 Task: Open Card Card0000000079 in Board Board0000000020 in Workspace WS0000000007 in Trello. Add Member Prateek.ku2001@gmail.com to Card Card0000000079 in Board Board0000000020 in Workspace WS0000000007 in Trello. Add Orange Label titled Label0000000079 to Card Card0000000079 in Board Board0000000020 in Workspace WS0000000007 in Trello. Add Checklist CL0000000079 to Card Card0000000079 in Board Board0000000020 in Workspace WS0000000007 in Trello. Add Dates with Start Date as Oct 01 2023 and Due Date as Oct 31 2023 to Card Card0000000079 in Board Board0000000020 in Workspace WS0000000007 in Trello
Action: Mouse moved to (295, 394)
Screenshot: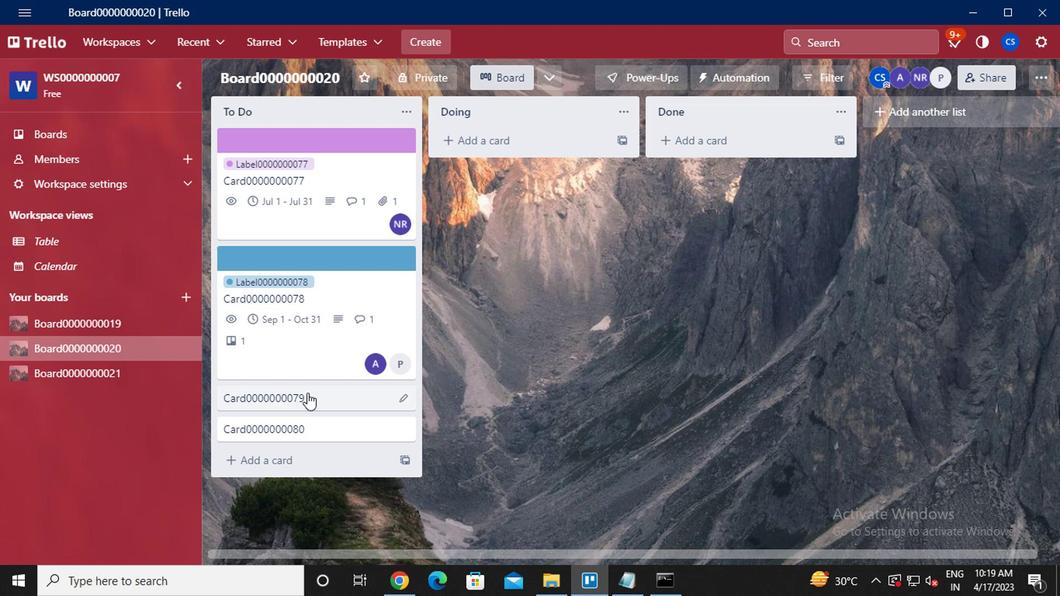 
Action: Mouse pressed left at (295, 394)
Screenshot: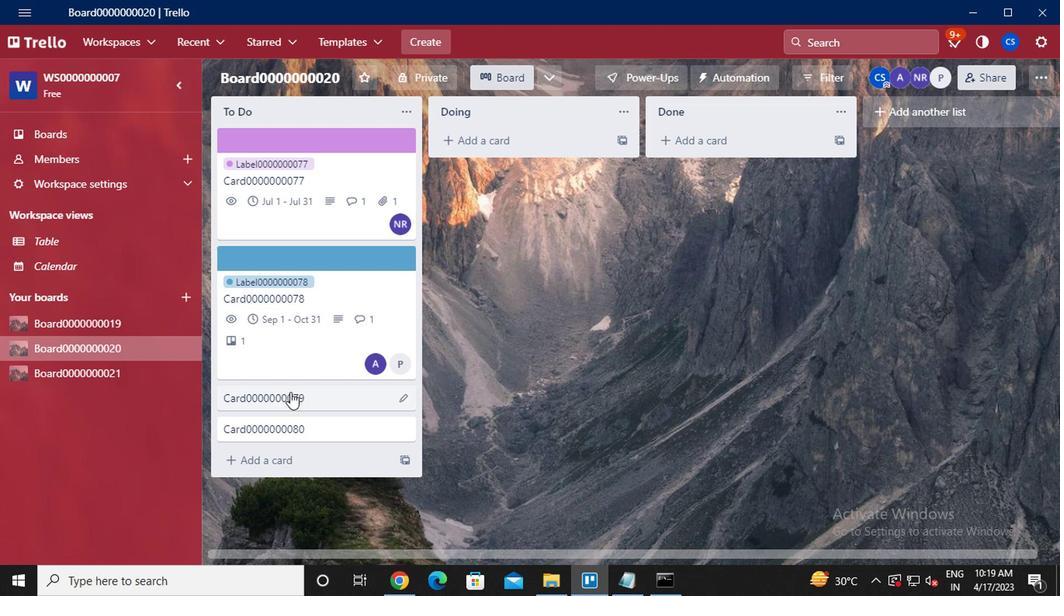 
Action: Mouse moved to (719, 213)
Screenshot: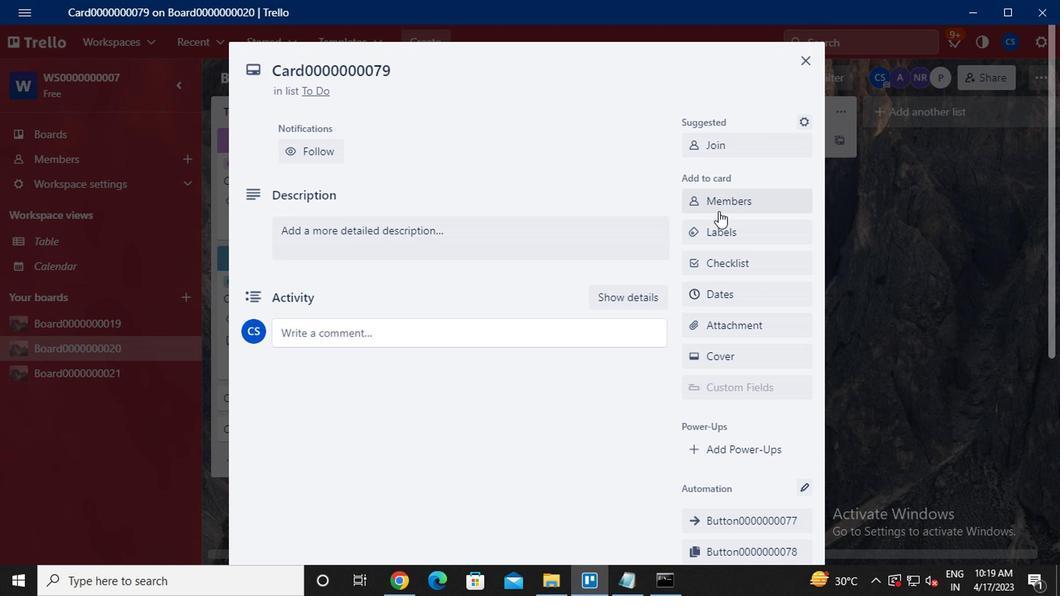 
Action: Mouse pressed left at (719, 213)
Screenshot: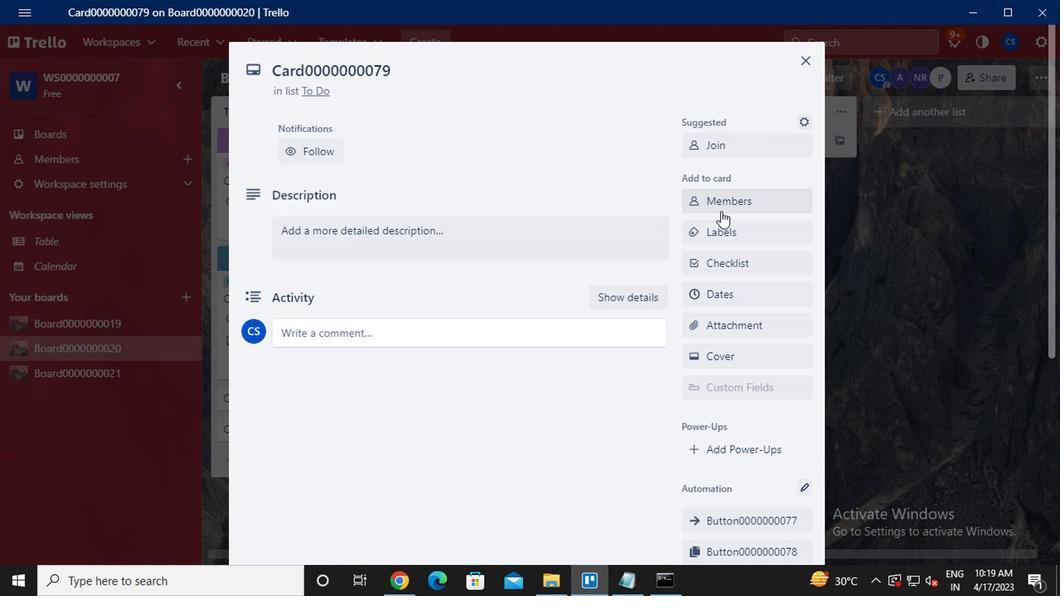 
Action: Mouse moved to (637, 272)
Screenshot: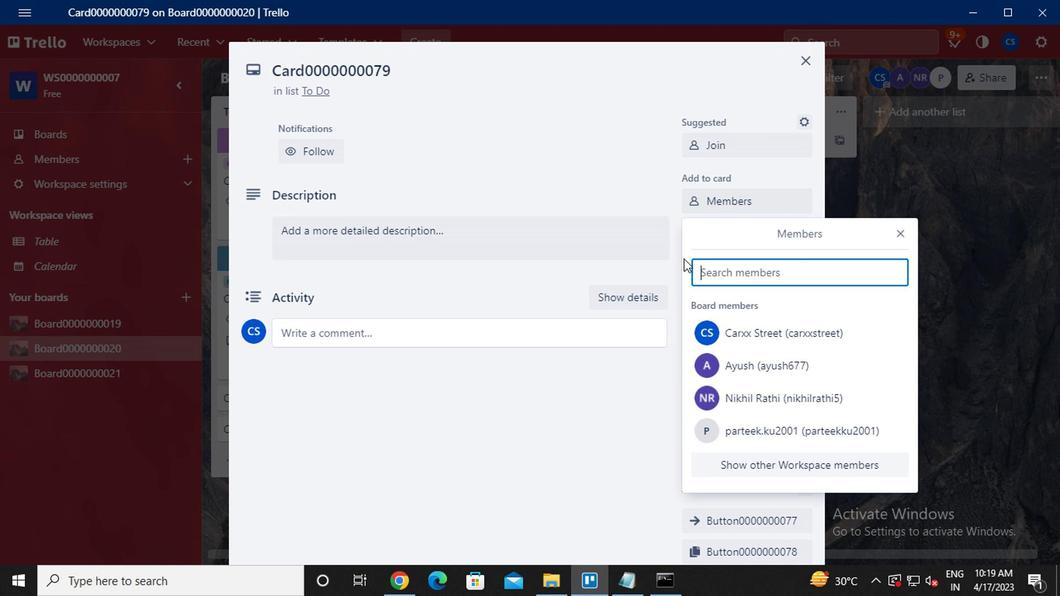 
Action: Key pressed <Key.caps_lock><Key.caps_lock>parteek.ku2001<Key.shift><Key.shift><Key.shift><Key.shift>@GMAIL.COM
Screenshot: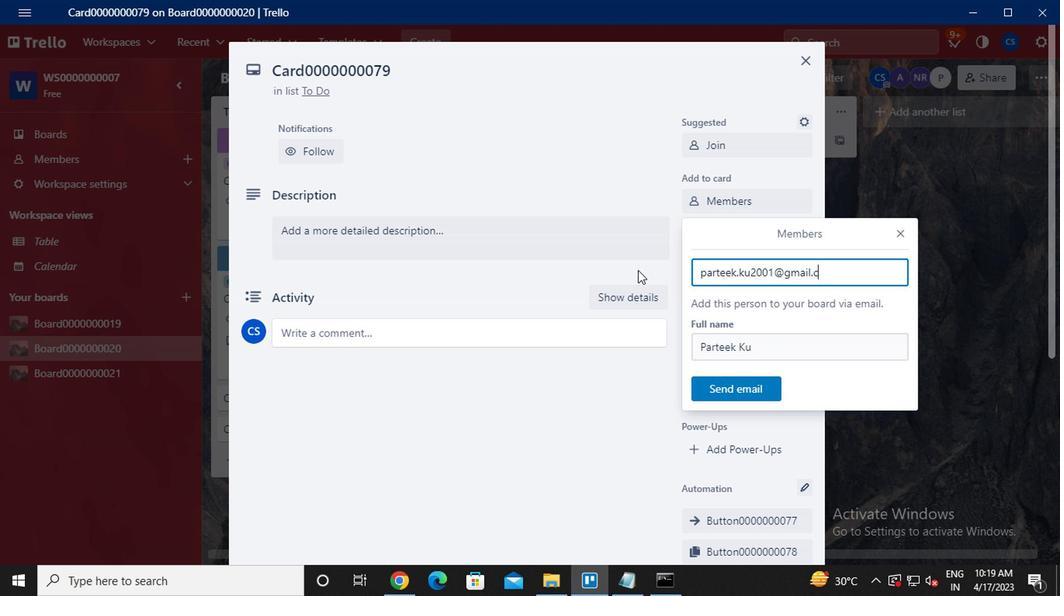 
Action: Mouse moved to (728, 385)
Screenshot: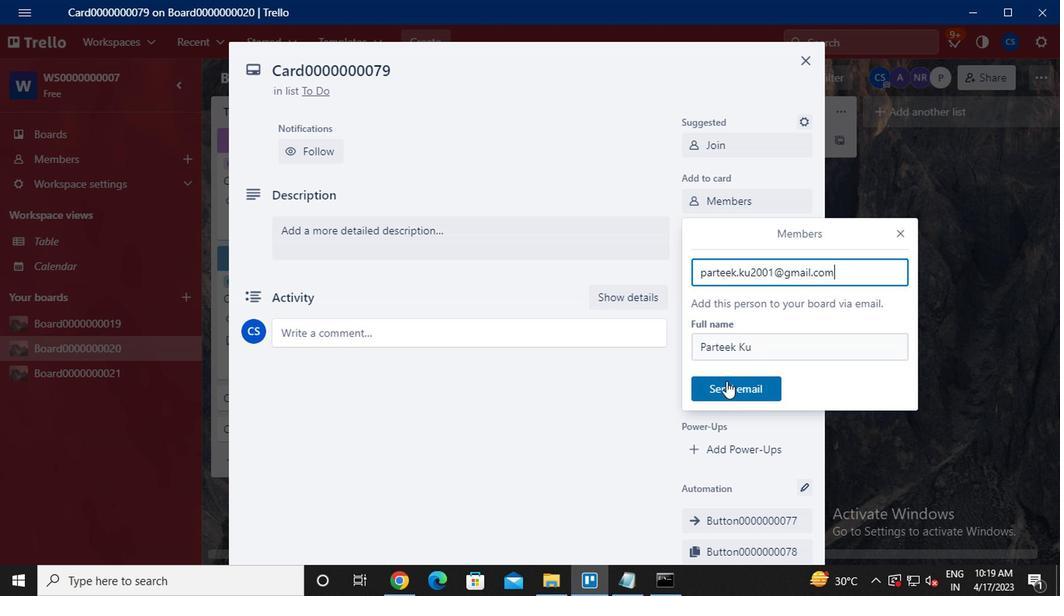 
Action: Mouse pressed left at (728, 385)
Screenshot: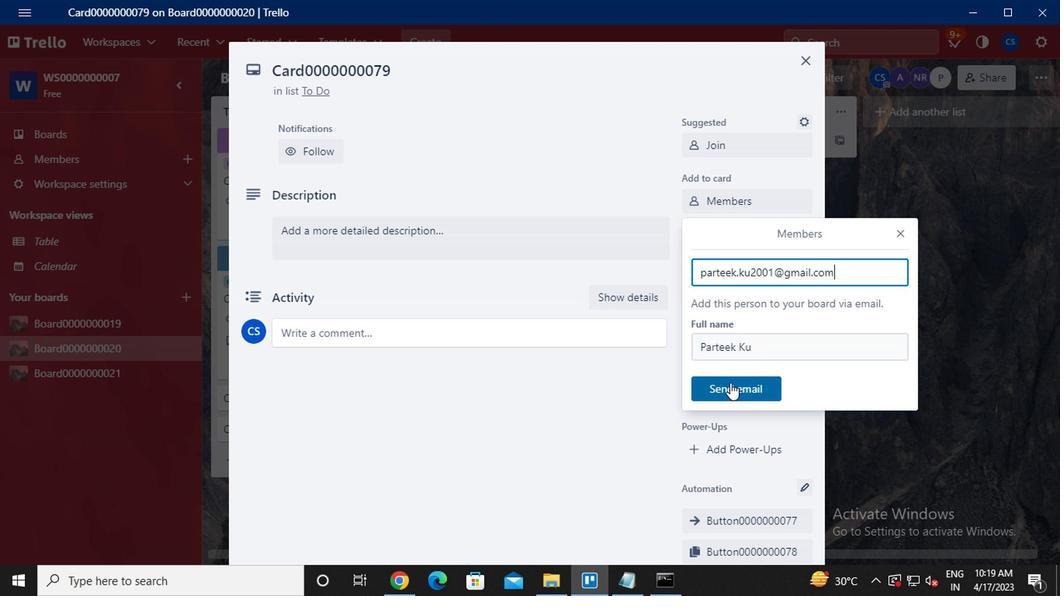 
Action: Mouse moved to (737, 243)
Screenshot: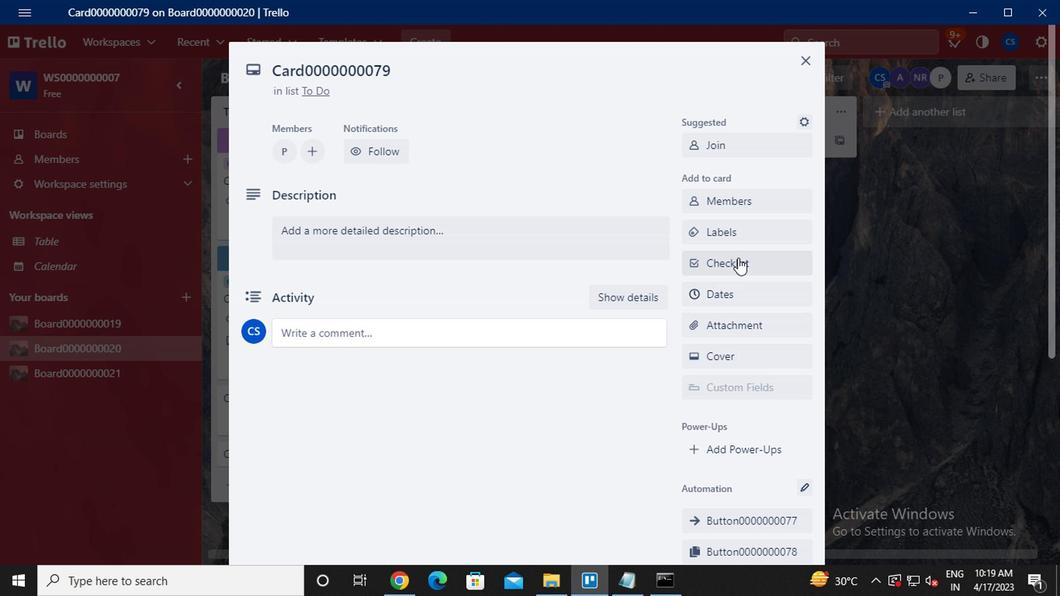 
Action: Mouse pressed left at (737, 243)
Screenshot: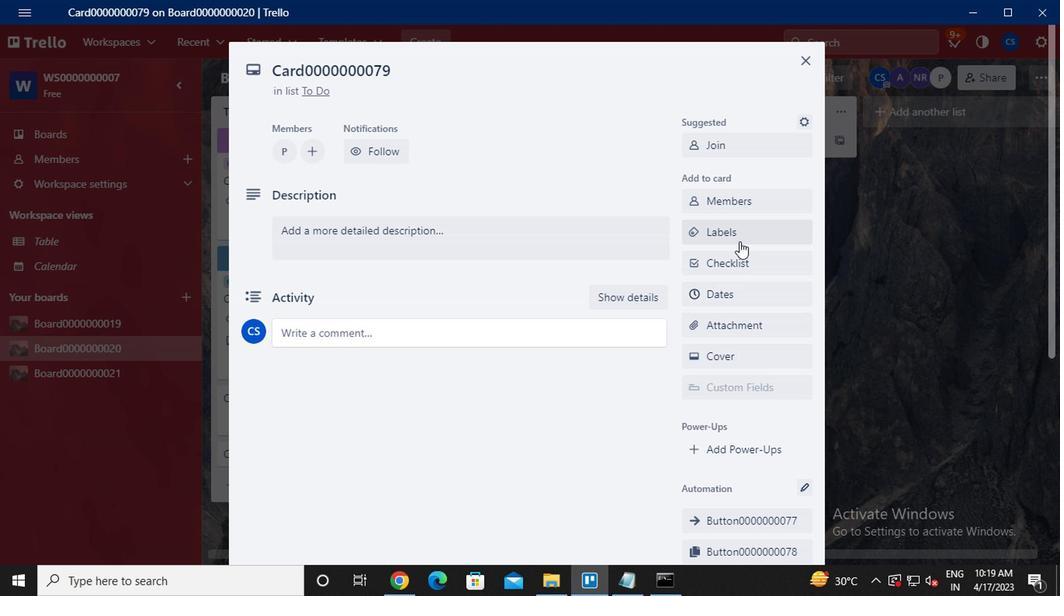 
Action: Mouse moved to (793, 408)
Screenshot: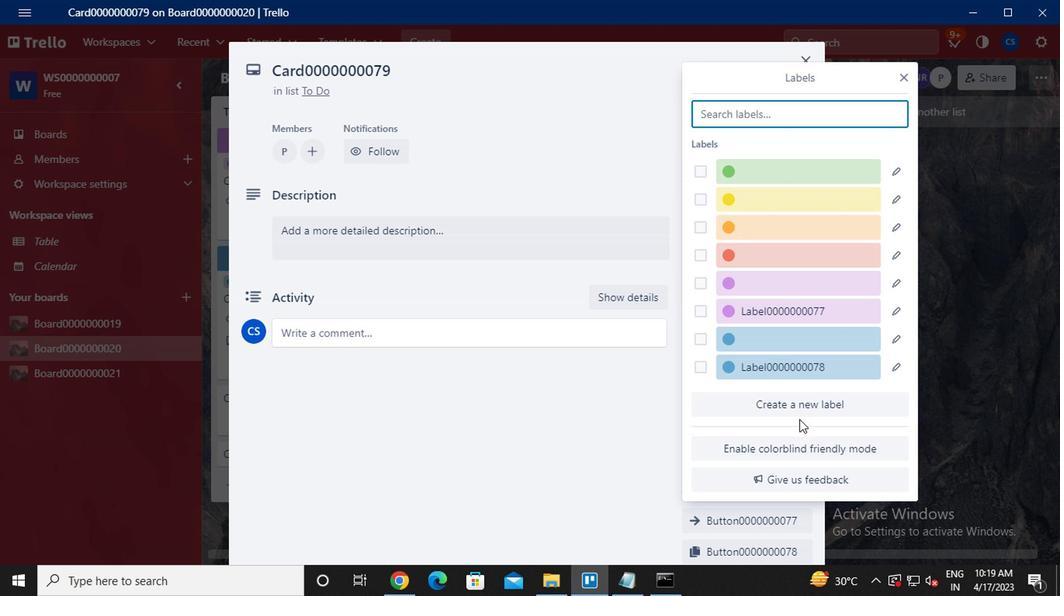 
Action: Mouse pressed left at (793, 408)
Screenshot: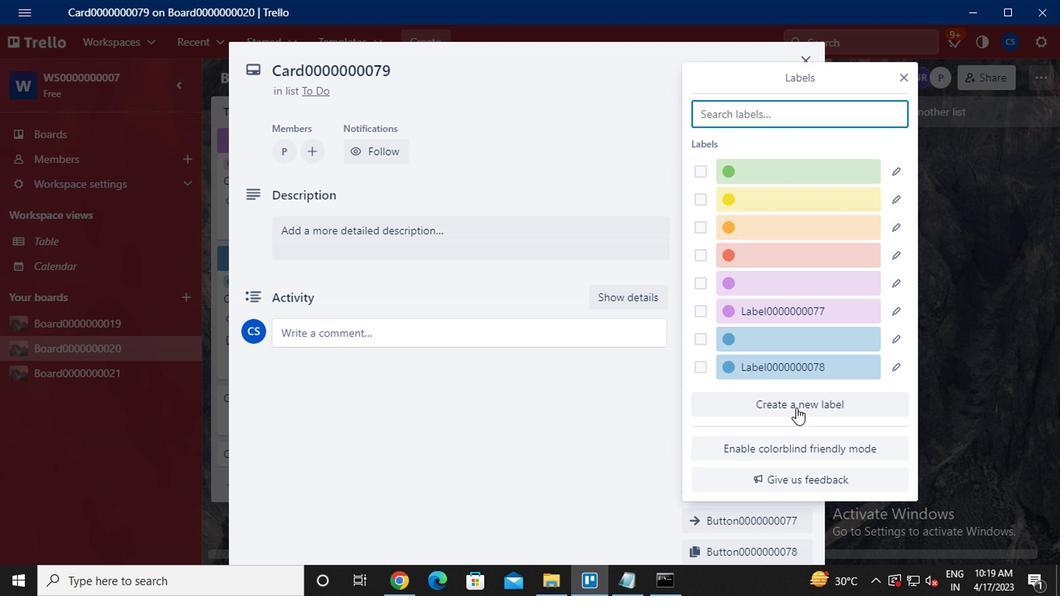 
Action: Mouse moved to (688, 329)
Screenshot: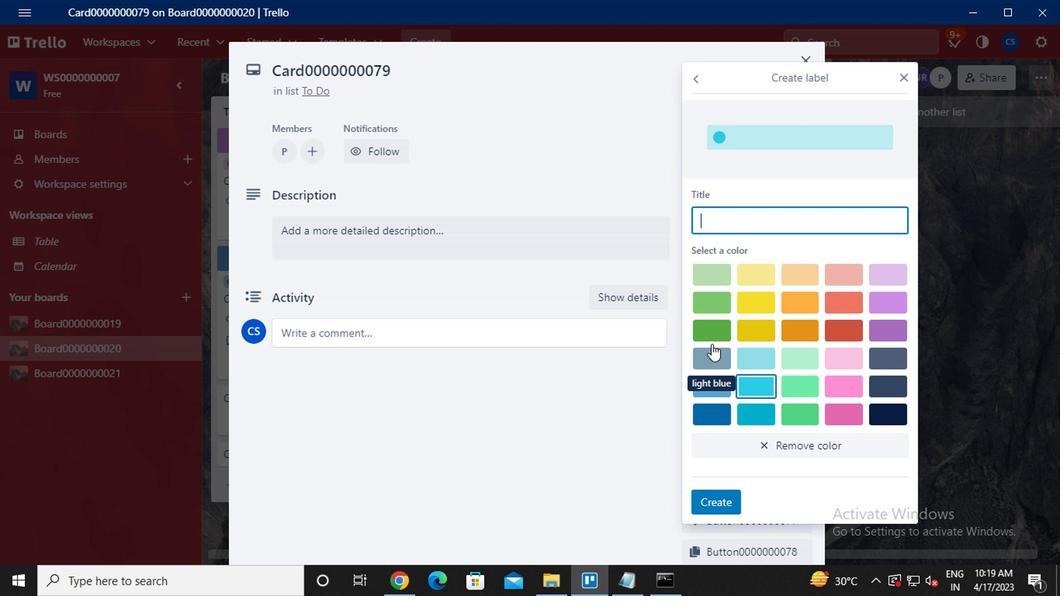 
Action: Key pressed <Key.caps_lock>L<Key.caps_lock>ABEL0000000079
Screenshot: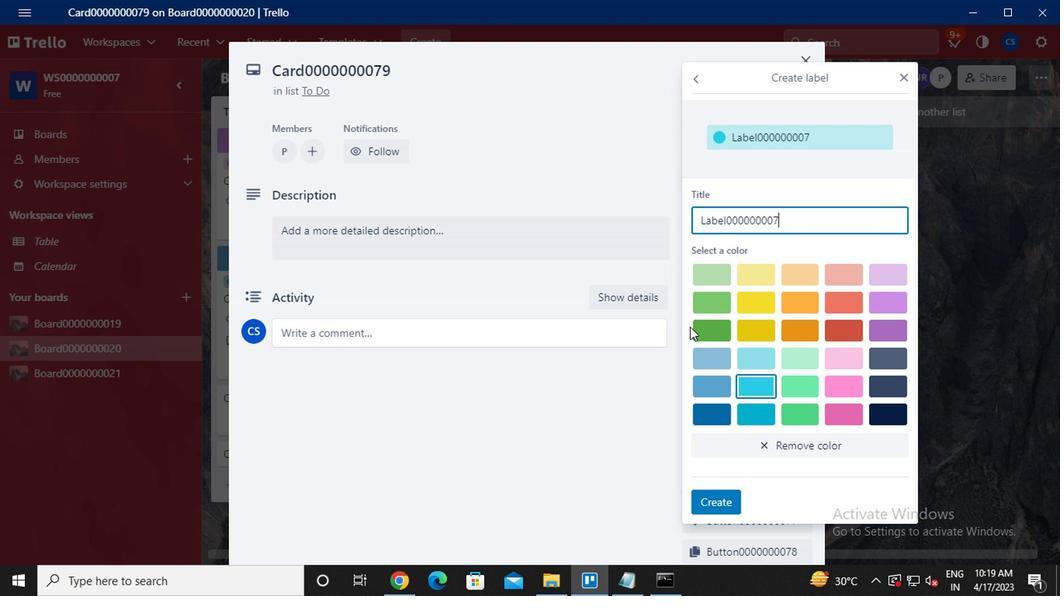 
Action: Mouse moved to (790, 301)
Screenshot: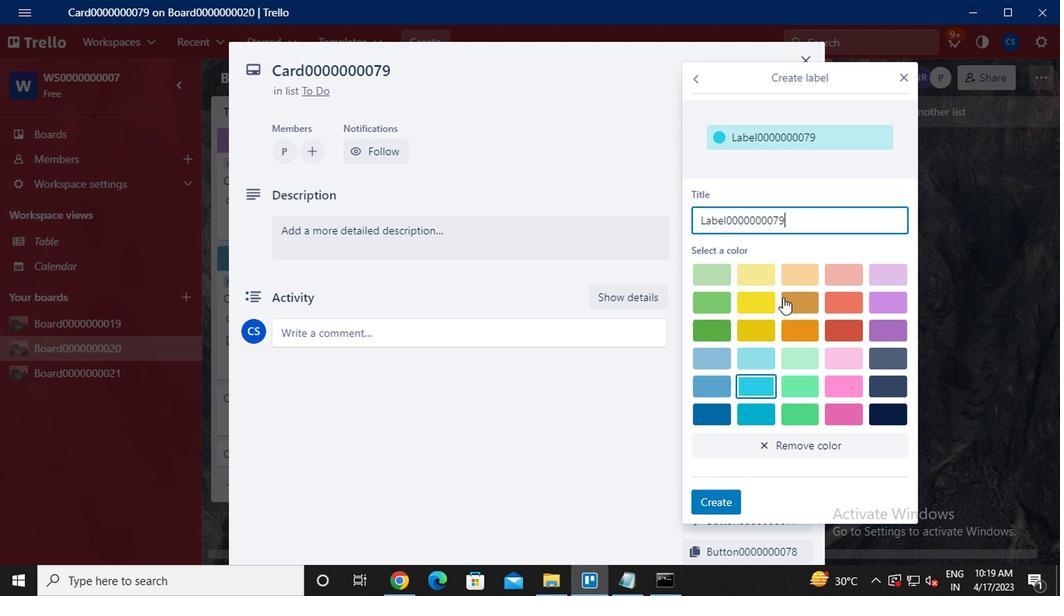 
Action: Mouse pressed left at (790, 301)
Screenshot: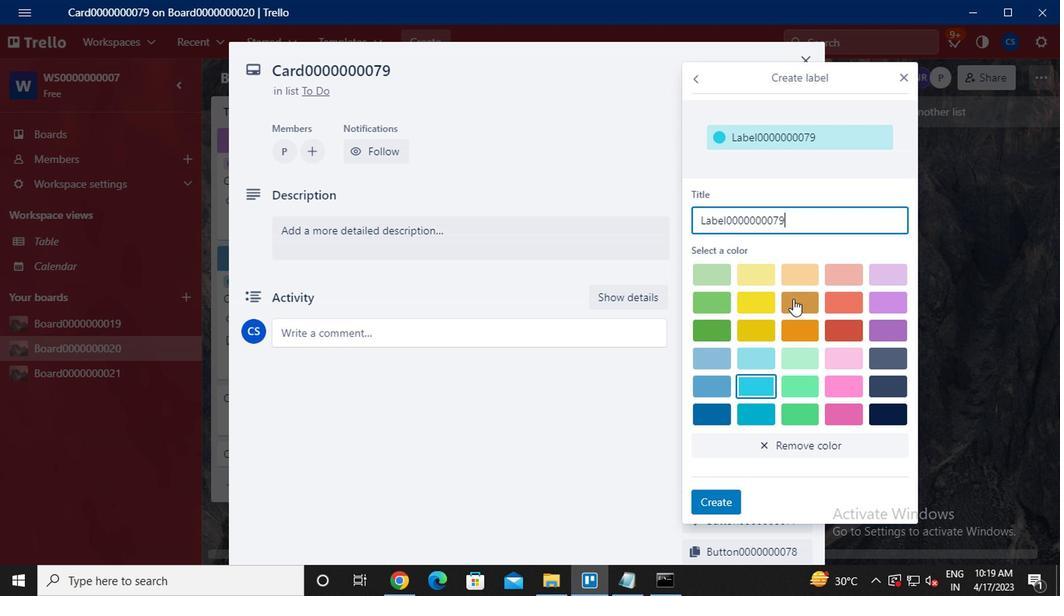 
Action: Mouse moved to (709, 503)
Screenshot: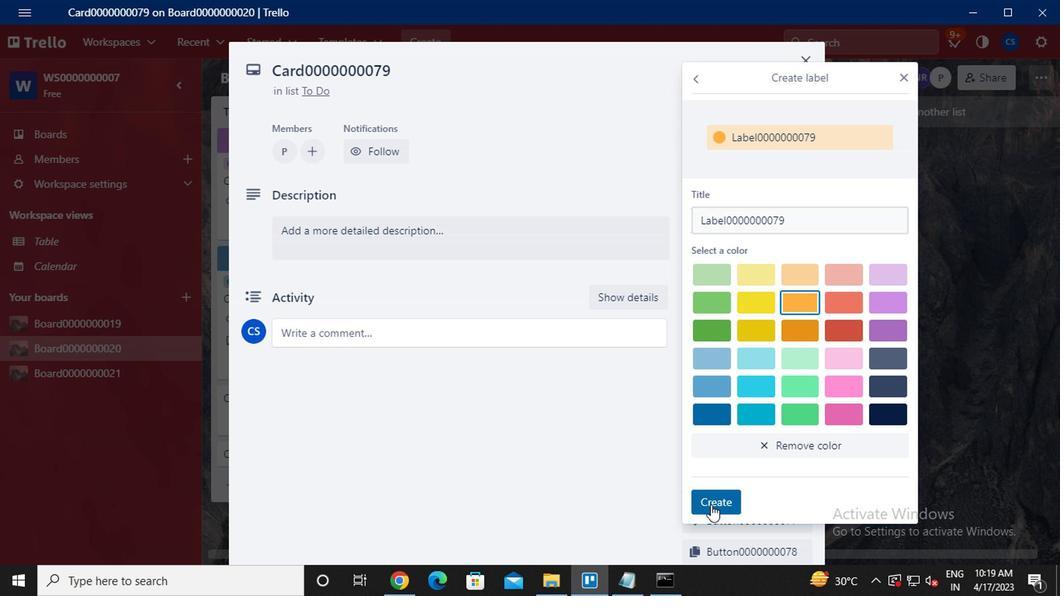 
Action: Mouse pressed left at (709, 503)
Screenshot: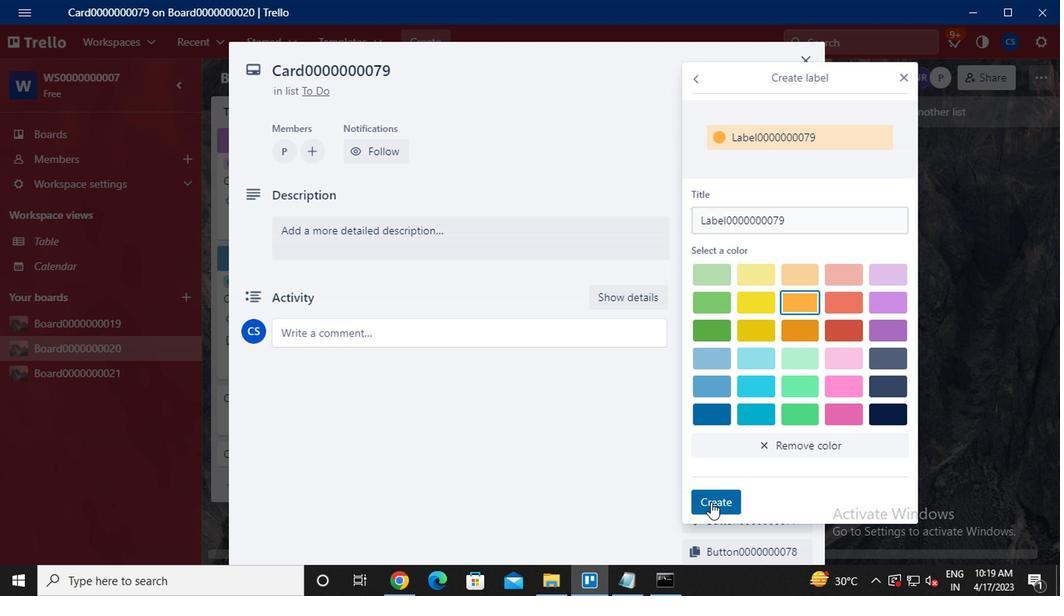 
Action: Mouse moved to (902, 84)
Screenshot: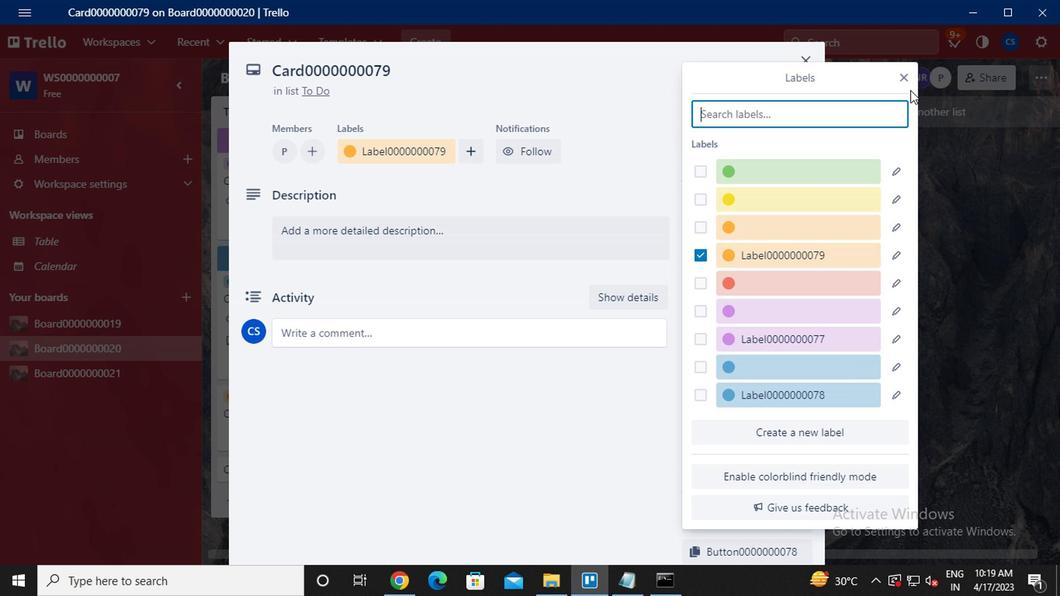 
Action: Mouse pressed left at (902, 84)
Screenshot: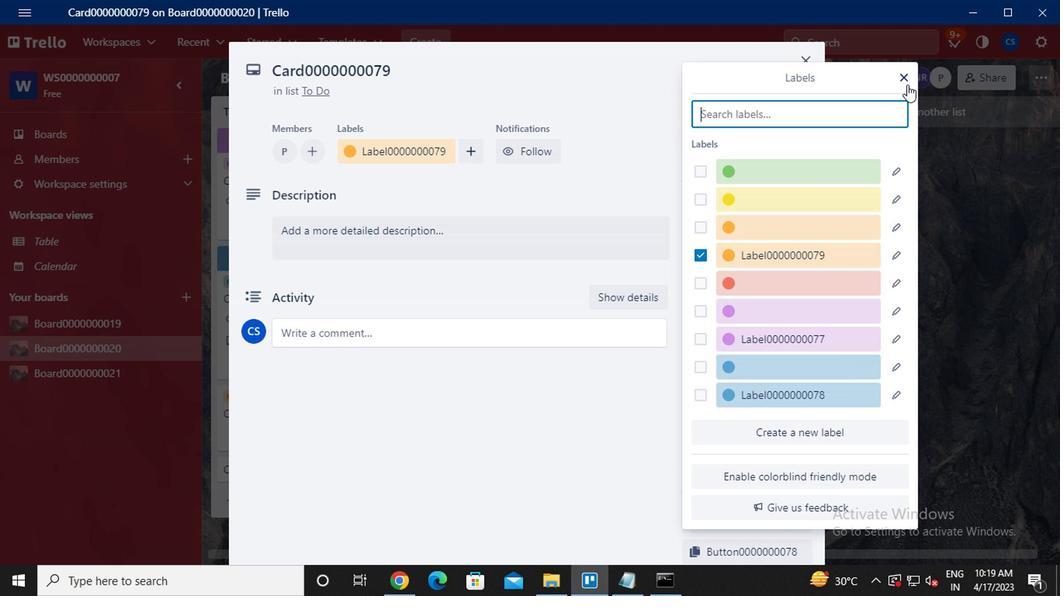 
Action: Mouse moved to (735, 264)
Screenshot: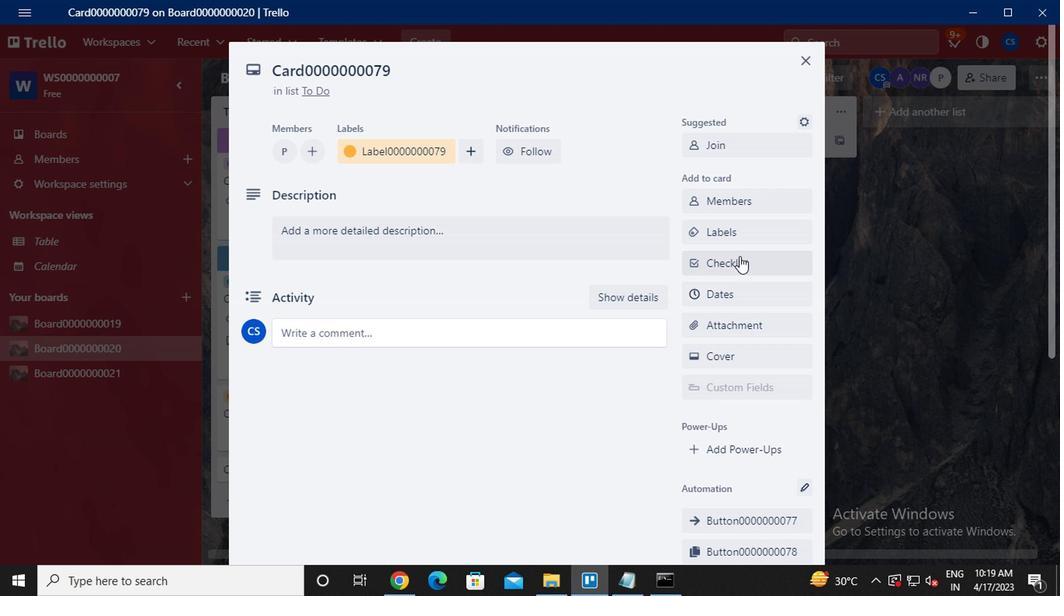 
Action: Mouse pressed left at (735, 264)
Screenshot: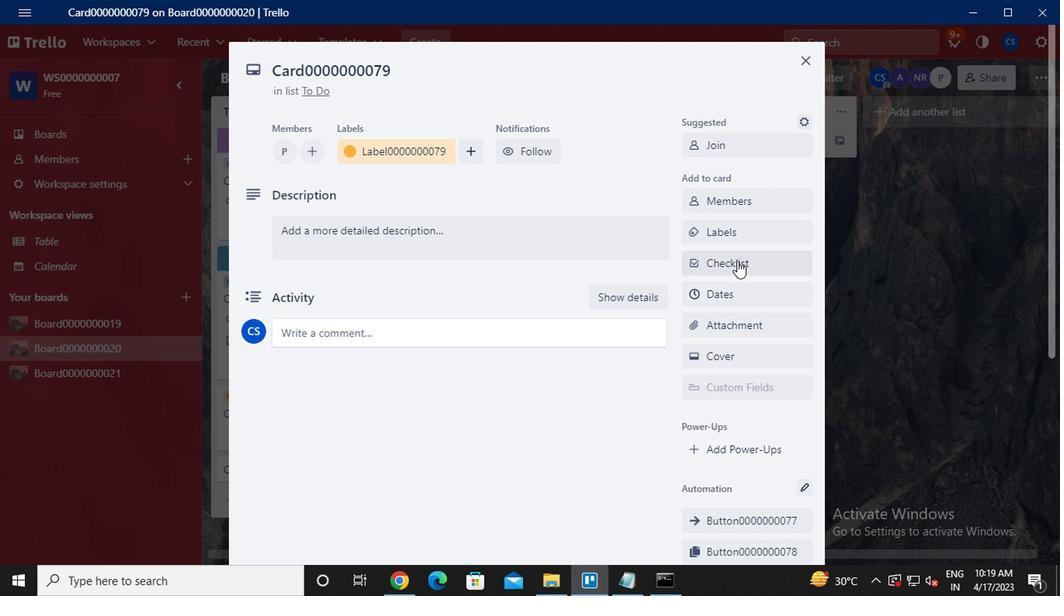 
Action: Key pressed <Key.caps_lock>CL0000000079
Screenshot: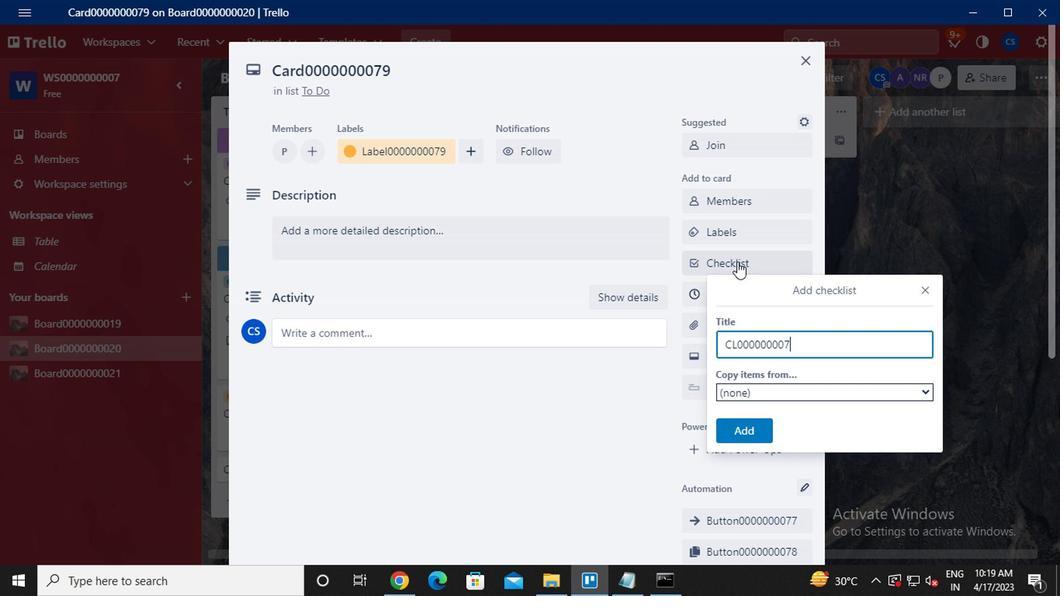 
Action: Mouse moved to (743, 439)
Screenshot: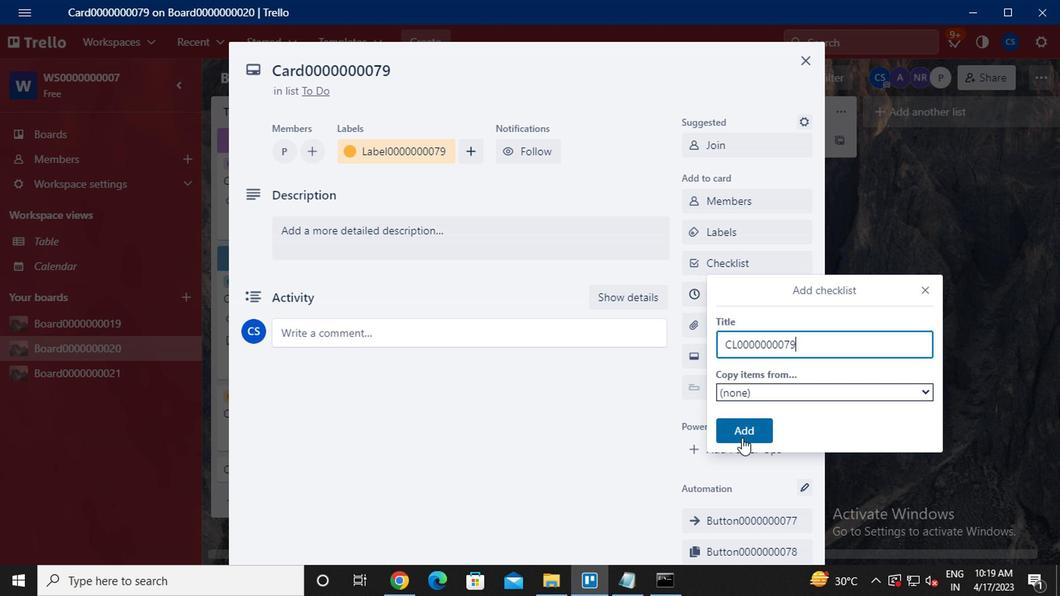 
Action: Mouse pressed left at (743, 439)
Screenshot: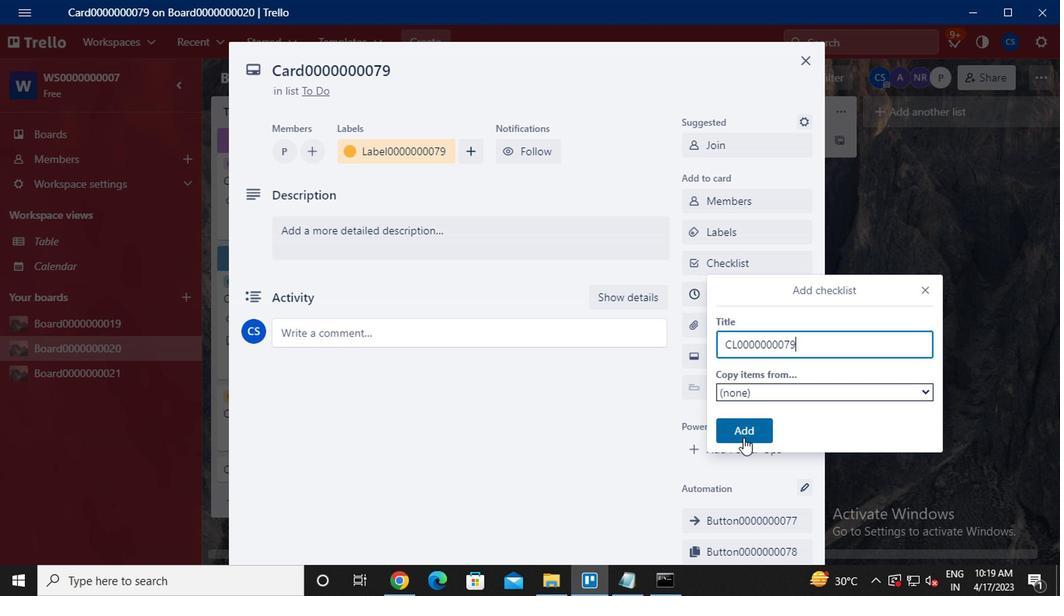 
Action: Mouse moved to (738, 299)
Screenshot: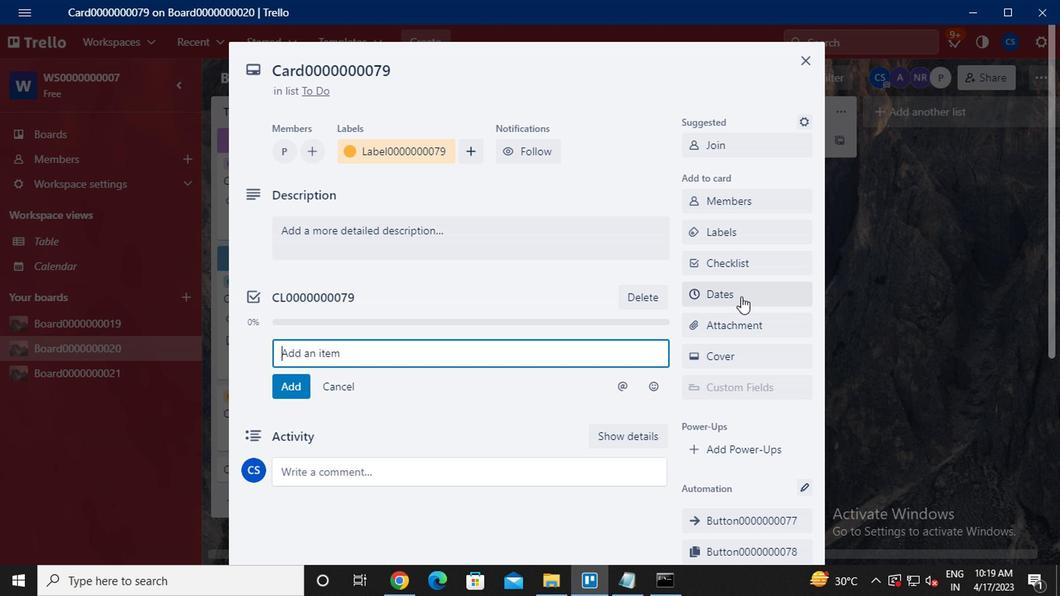 
Action: Mouse pressed left at (738, 299)
Screenshot: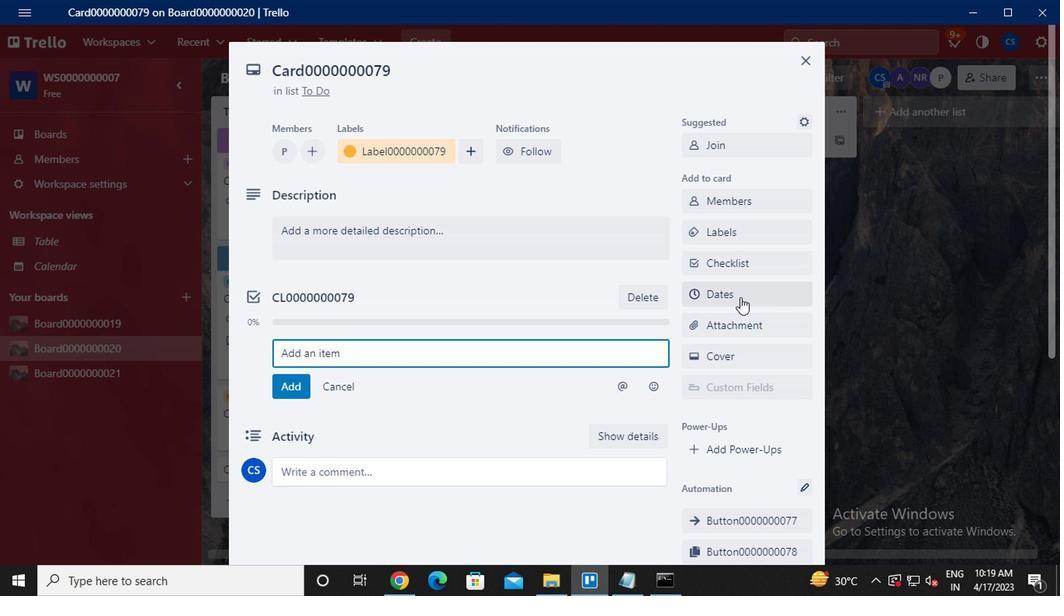
Action: Mouse moved to (698, 352)
Screenshot: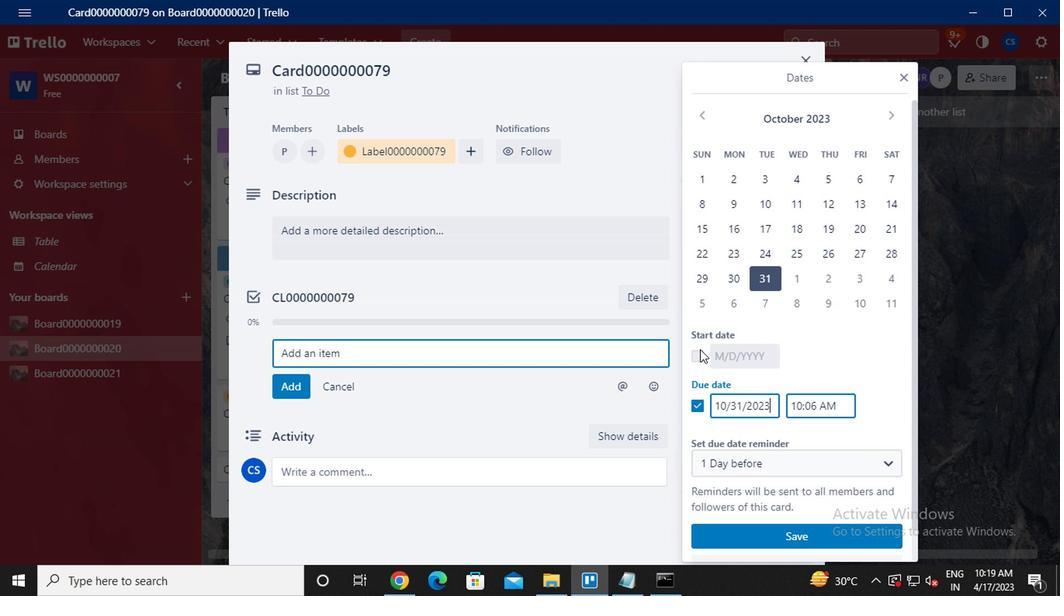 
Action: Mouse pressed left at (698, 352)
Screenshot: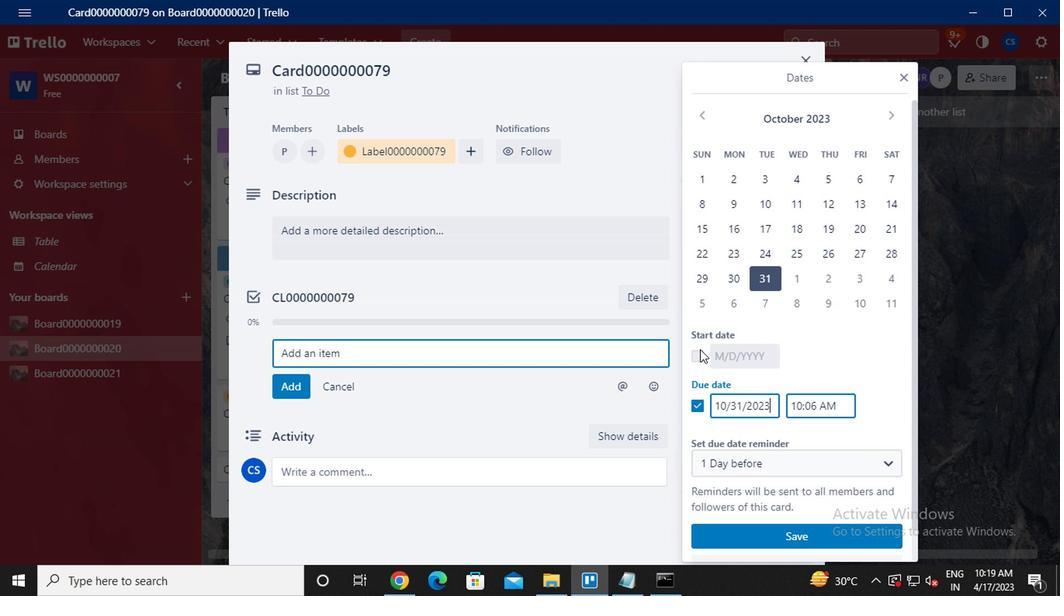 
Action: Mouse moved to (887, 111)
Screenshot: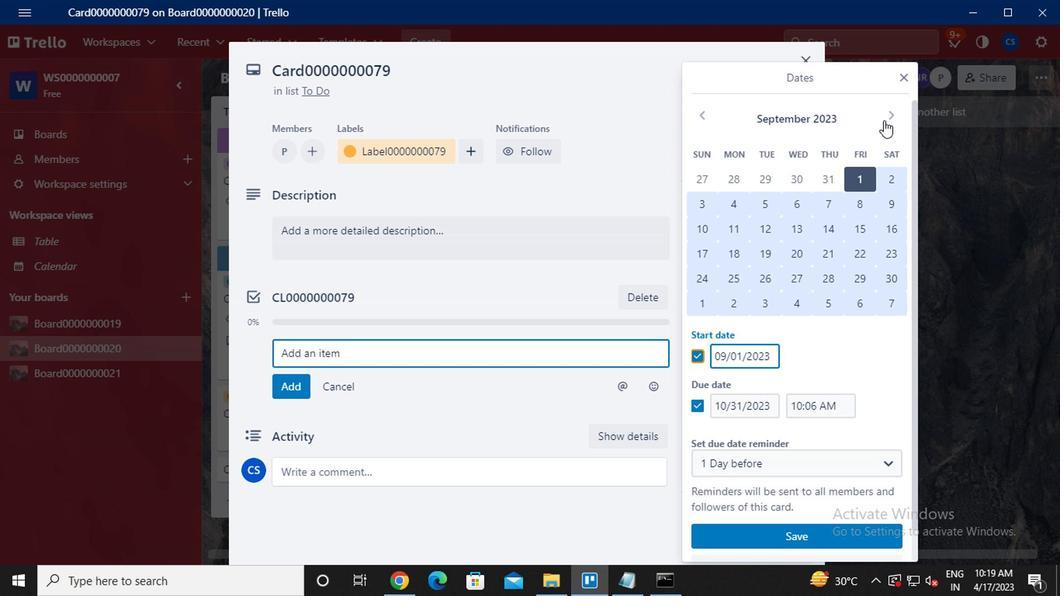
Action: Mouse pressed left at (887, 111)
Screenshot: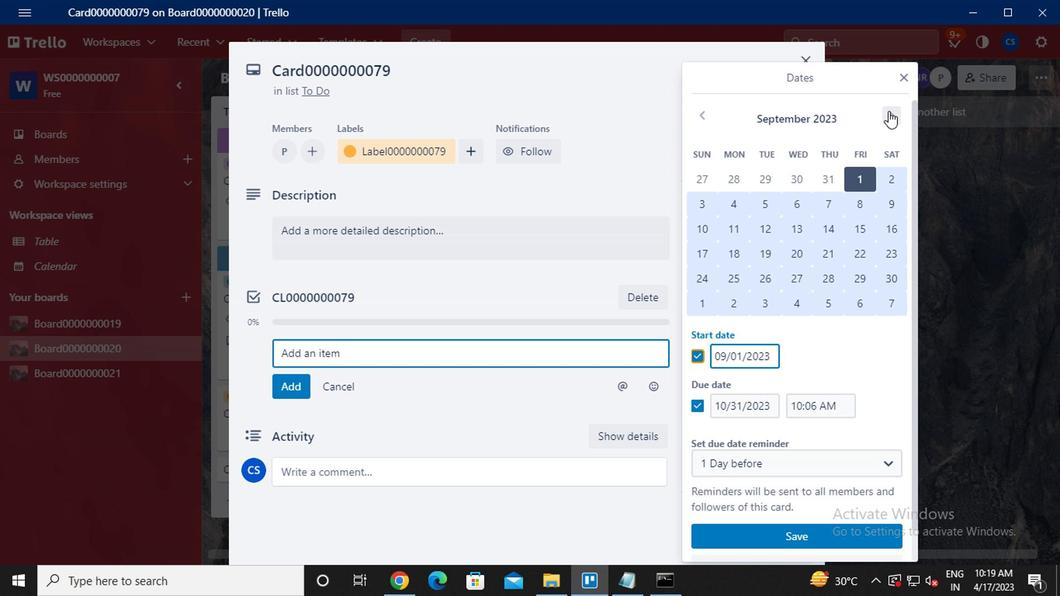 
Action: Mouse moved to (700, 180)
Screenshot: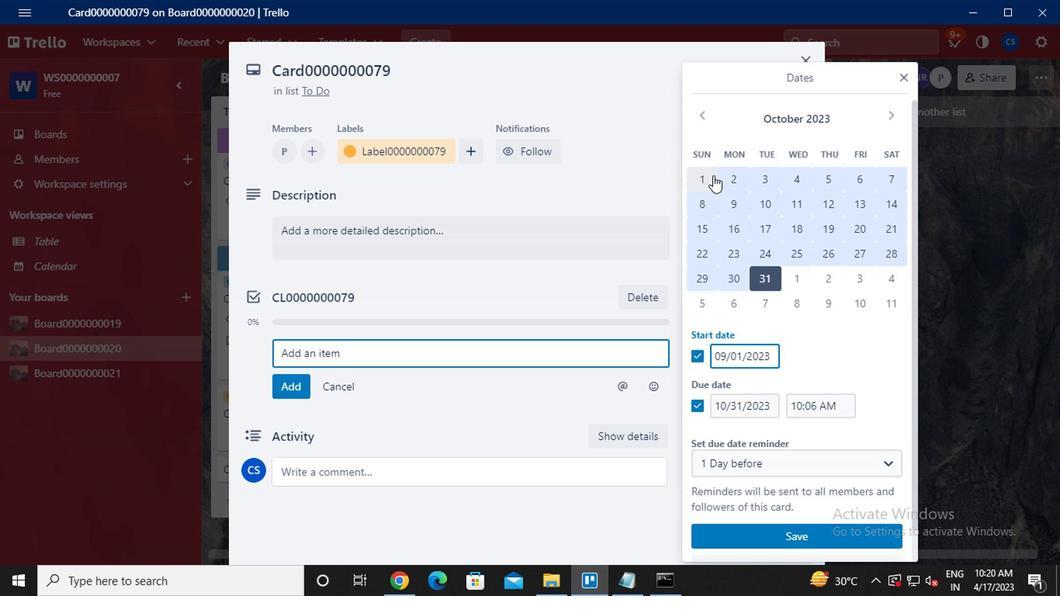
Action: Mouse pressed left at (700, 180)
Screenshot: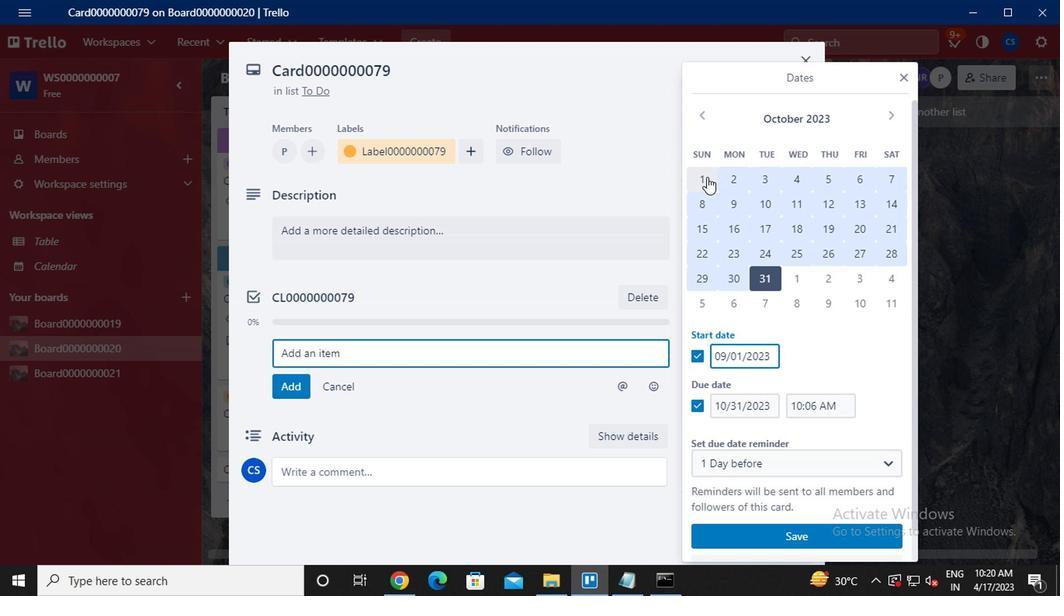 
Action: Mouse moved to (761, 283)
Screenshot: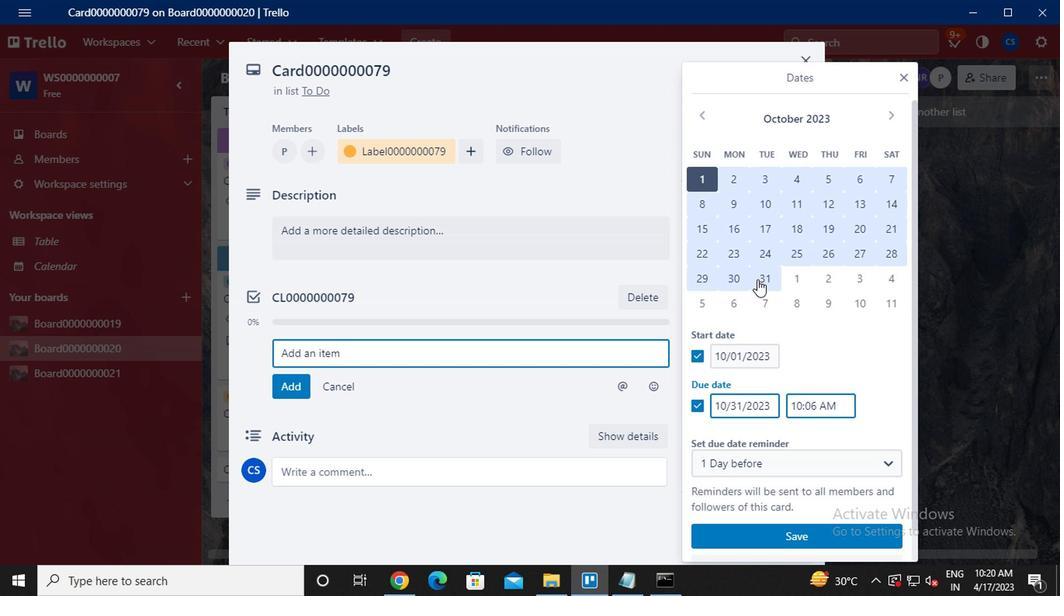 
Action: Mouse pressed left at (761, 283)
Screenshot: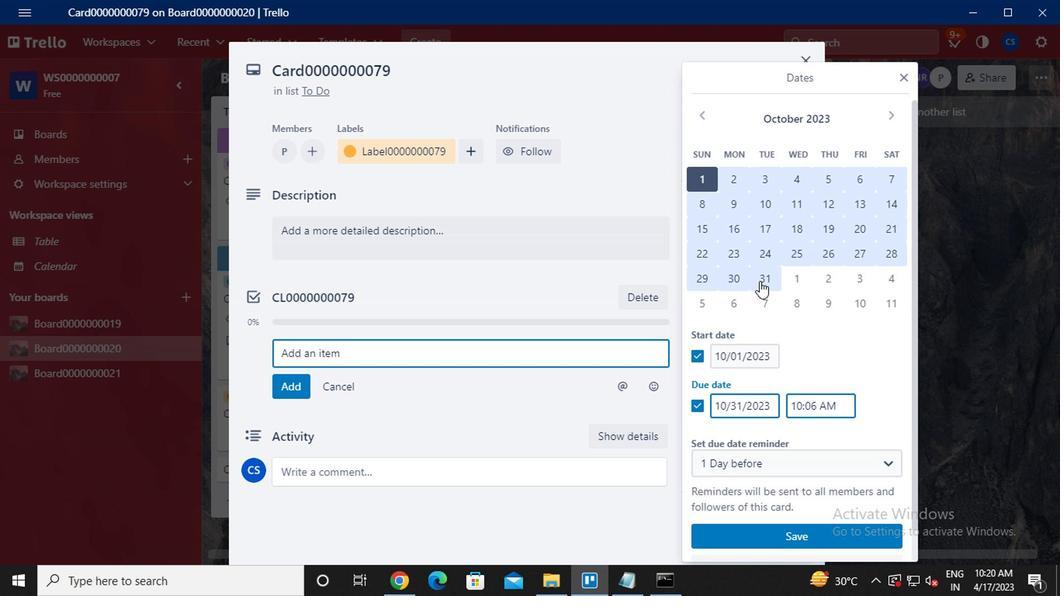 
Action: Mouse moved to (809, 538)
Screenshot: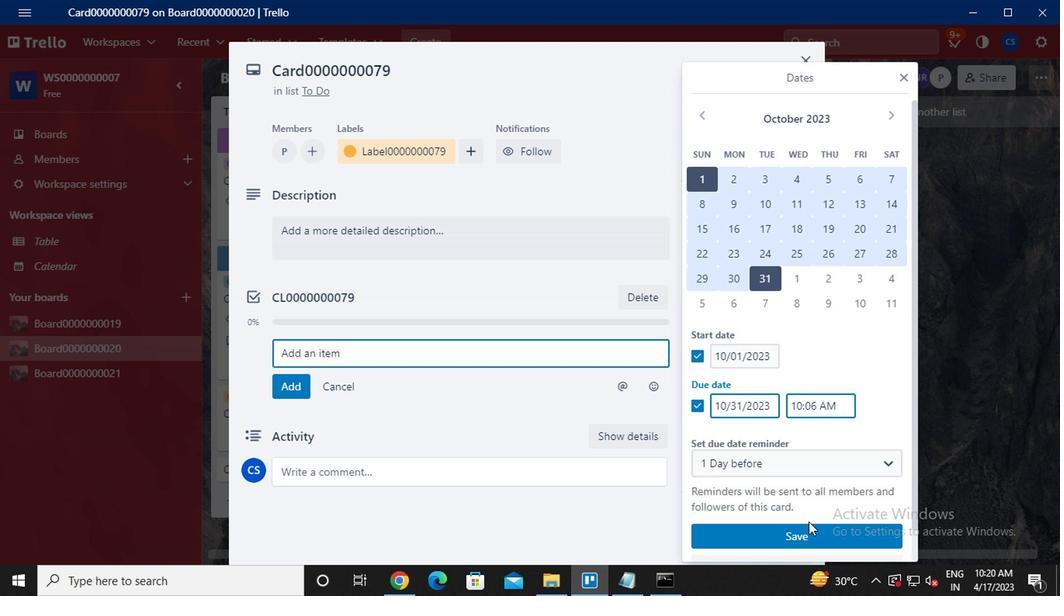 
Action: Mouse pressed left at (809, 538)
Screenshot: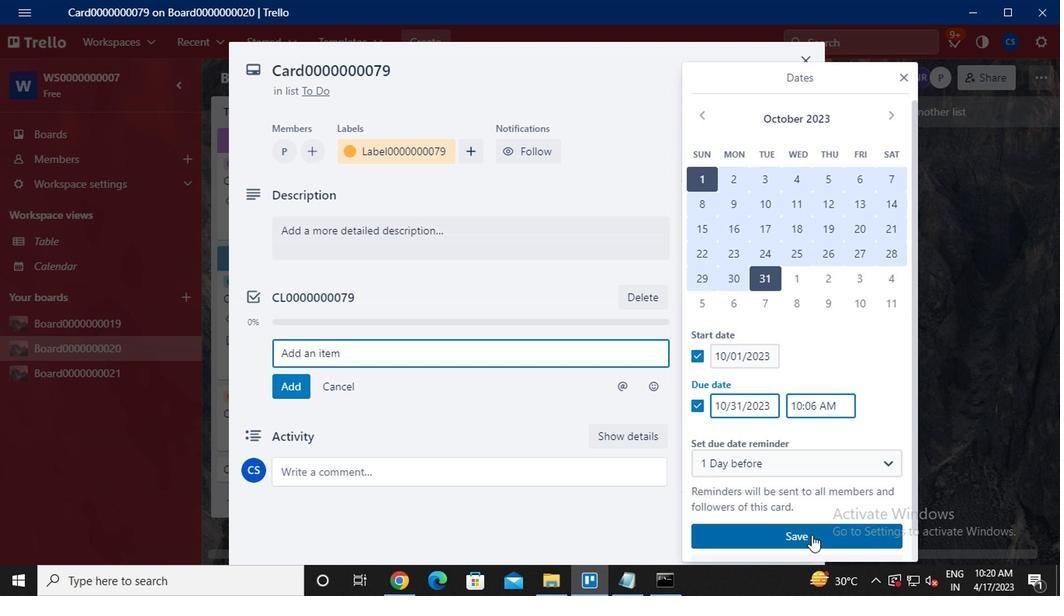 
Action: Mouse moved to (696, 393)
Screenshot: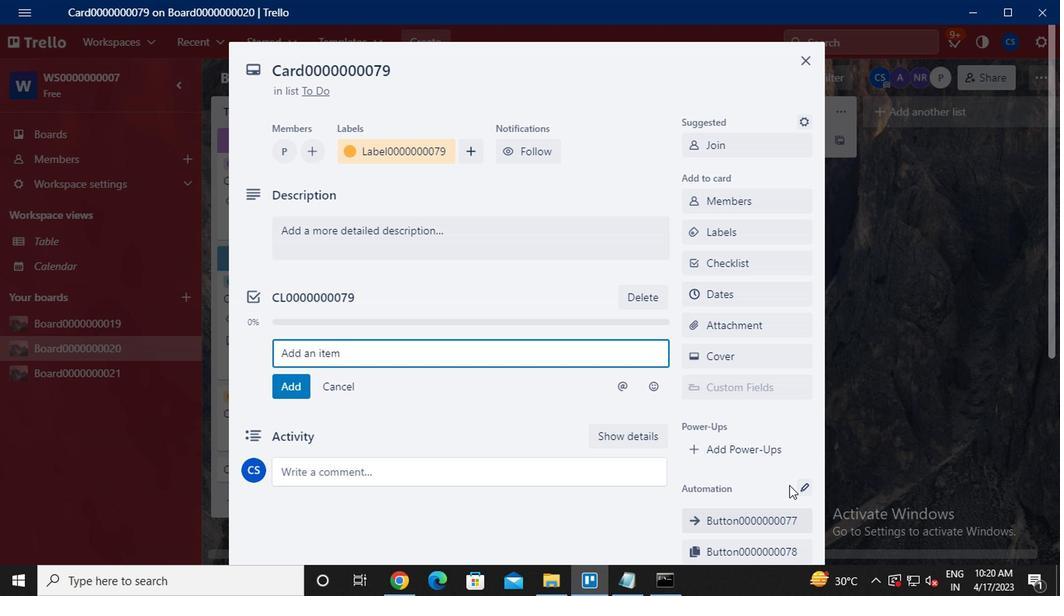 
